 Task: Create a due date automation trigger when advanced on, on the tuesday of the week a card is due add dates due in less than 1 days at 11:00 AM.
Action: Mouse moved to (980, 71)
Screenshot: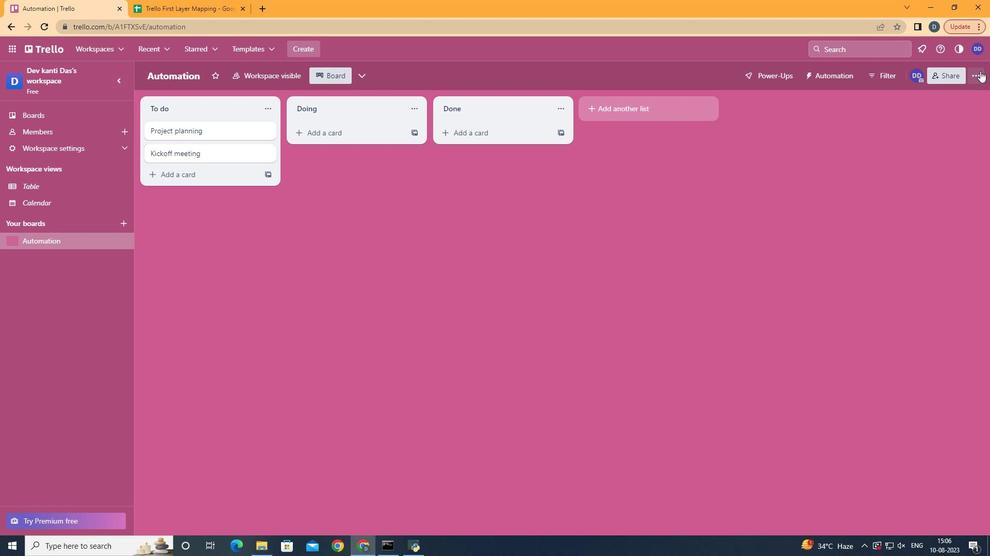 
Action: Mouse pressed left at (980, 71)
Screenshot: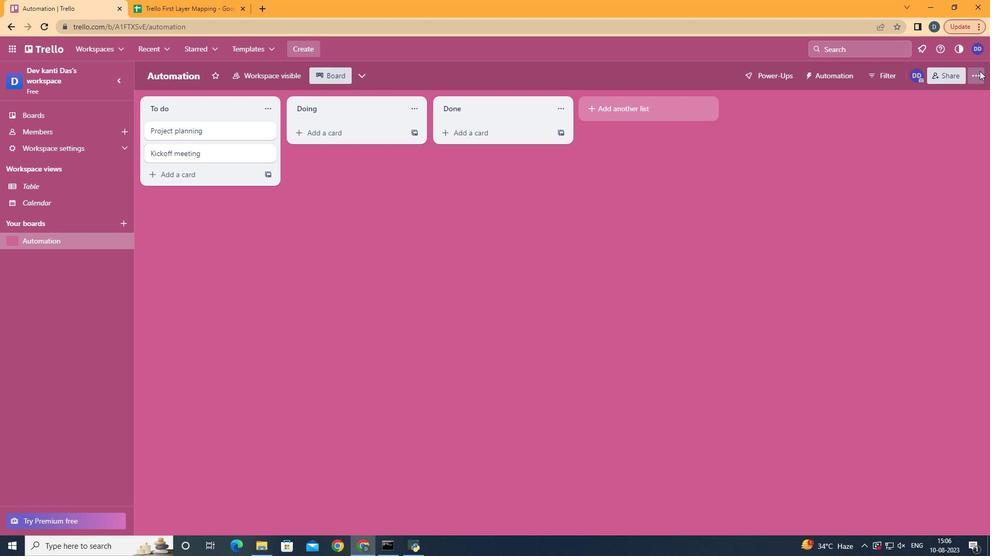
Action: Mouse moved to (861, 226)
Screenshot: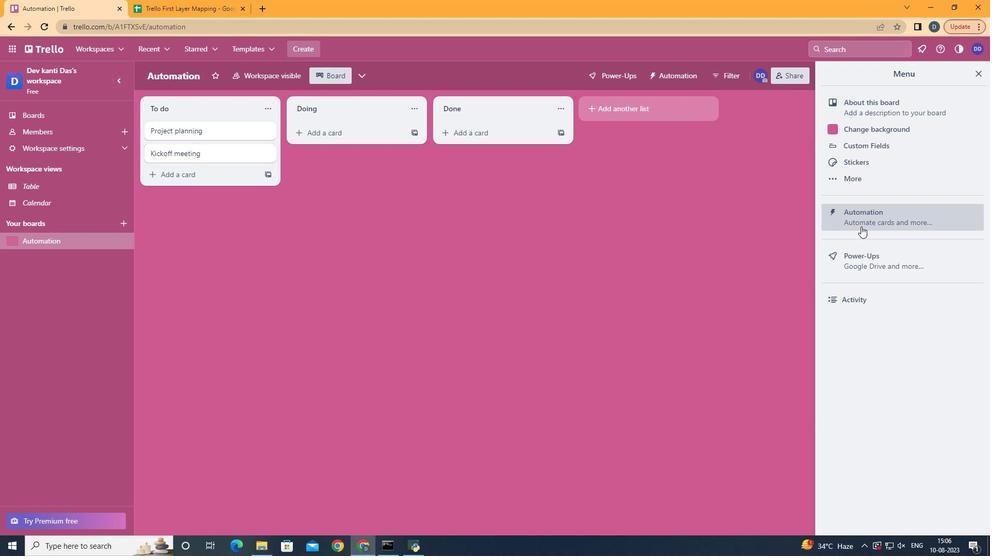 
Action: Mouse pressed left at (861, 226)
Screenshot: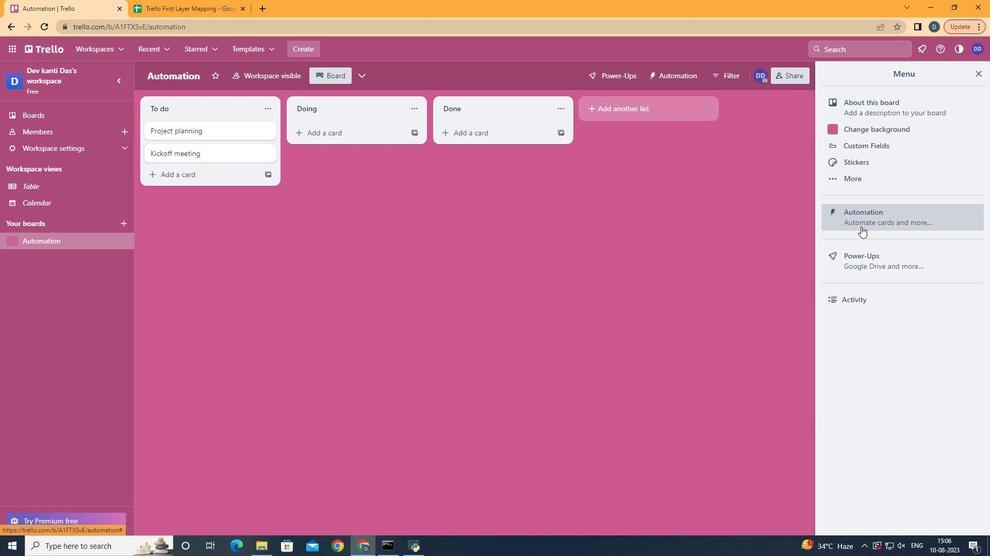 
Action: Mouse moved to (178, 207)
Screenshot: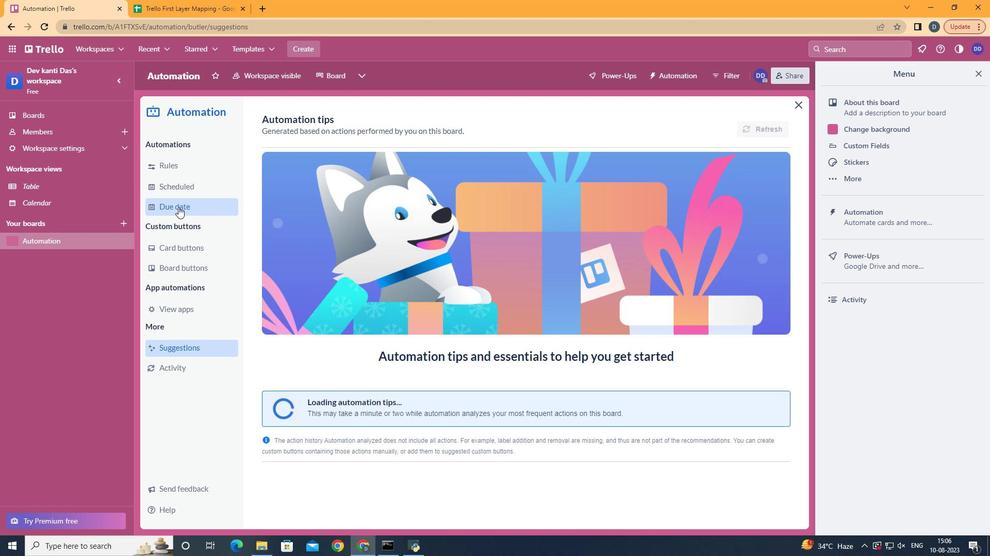 
Action: Mouse pressed left at (178, 207)
Screenshot: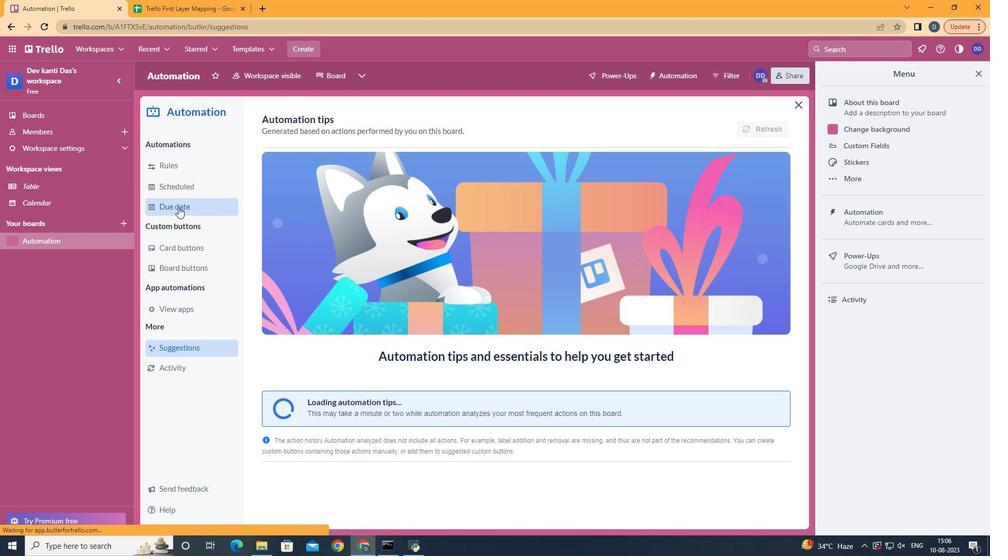 
Action: Mouse moved to (728, 119)
Screenshot: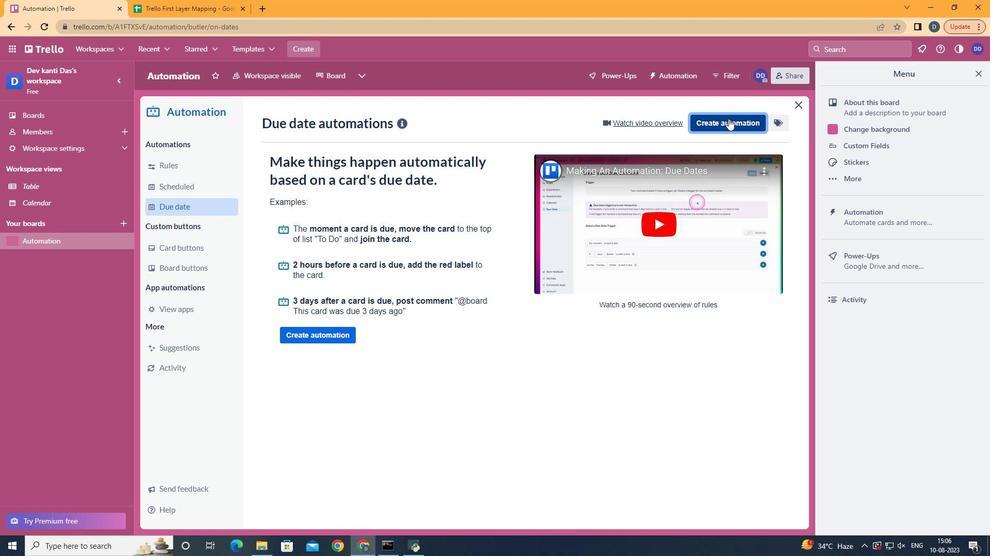
Action: Mouse pressed left at (728, 119)
Screenshot: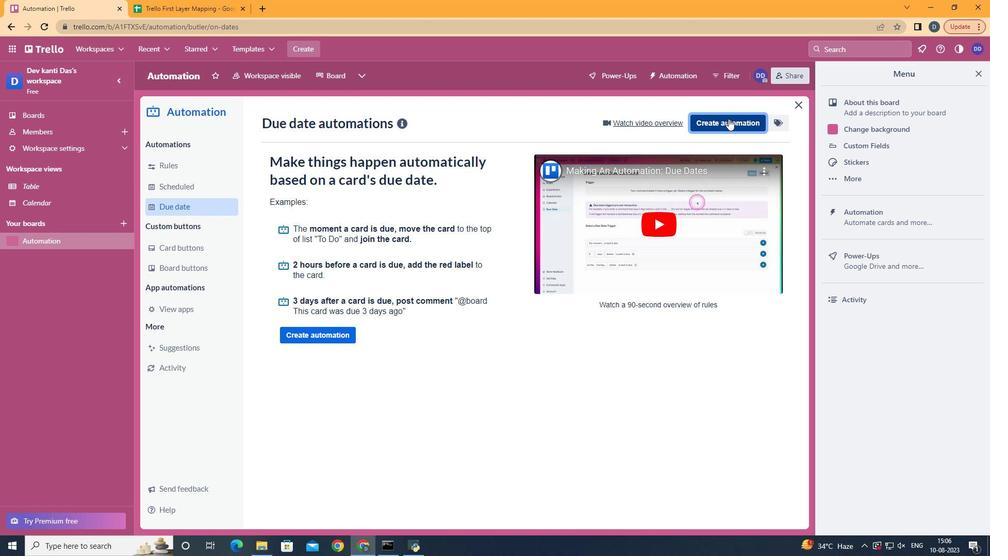 
Action: Mouse moved to (549, 229)
Screenshot: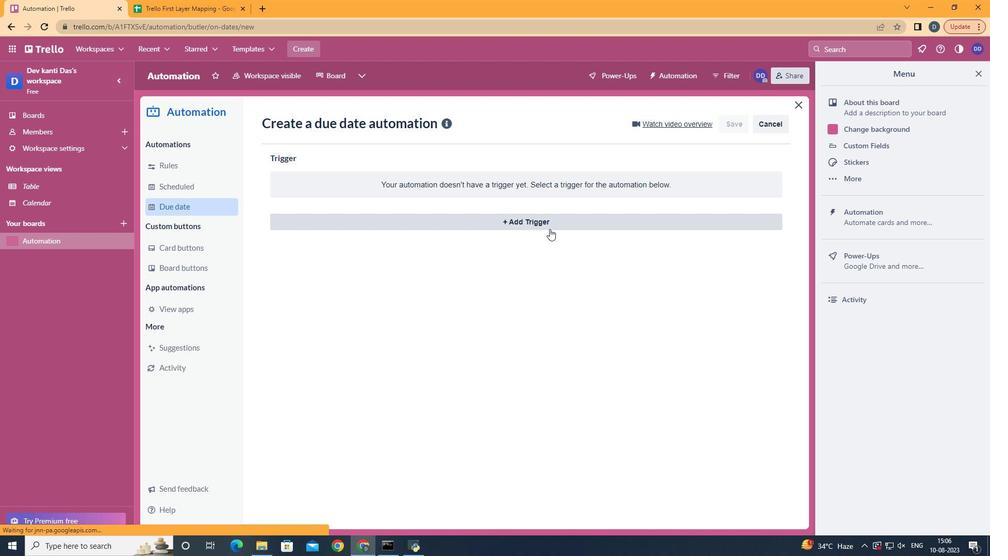 
Action: Mouse pressed left at (549, 229)
Screenshot: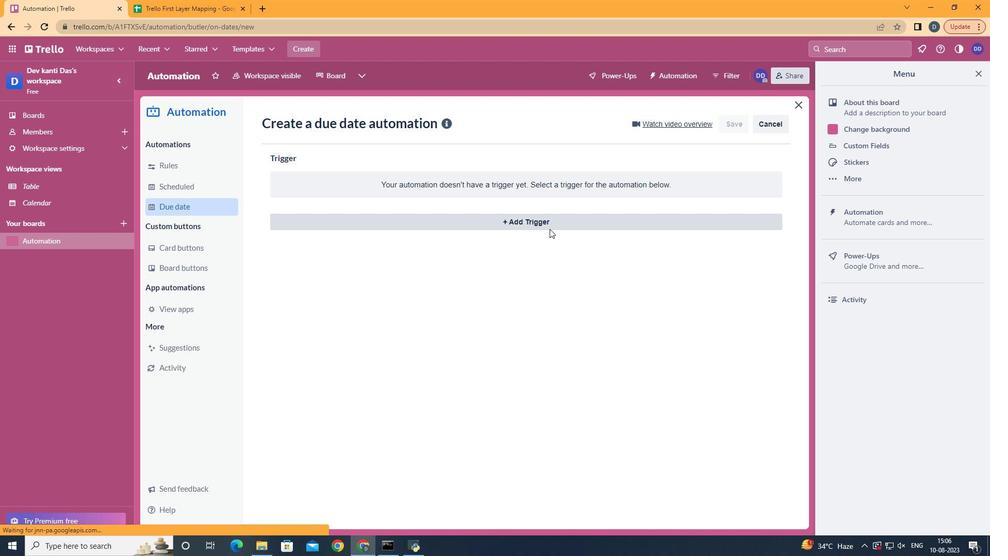 
Action: Mouse moved to (339, 290)
Screenshot: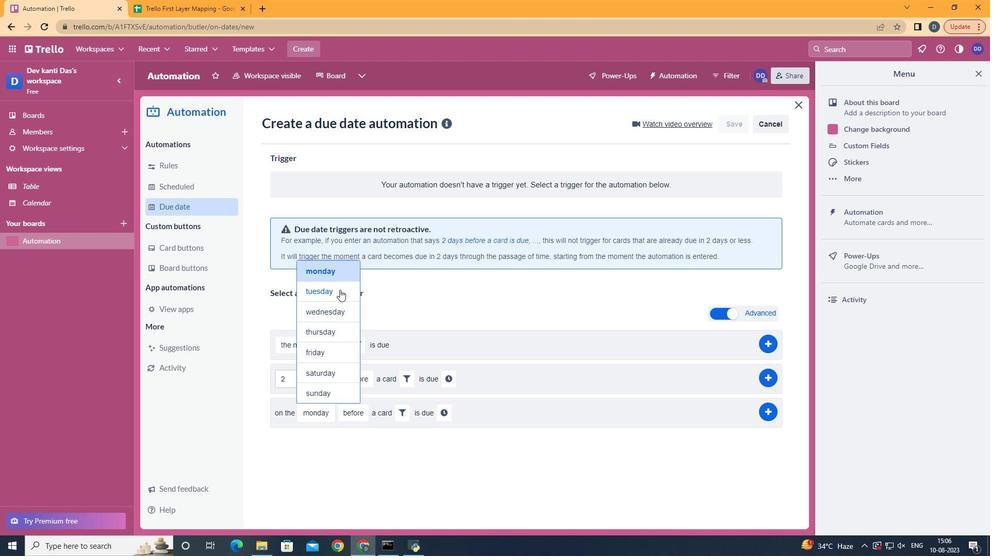 
Action: Mouse pressed left at (339, 290)
Screenshot: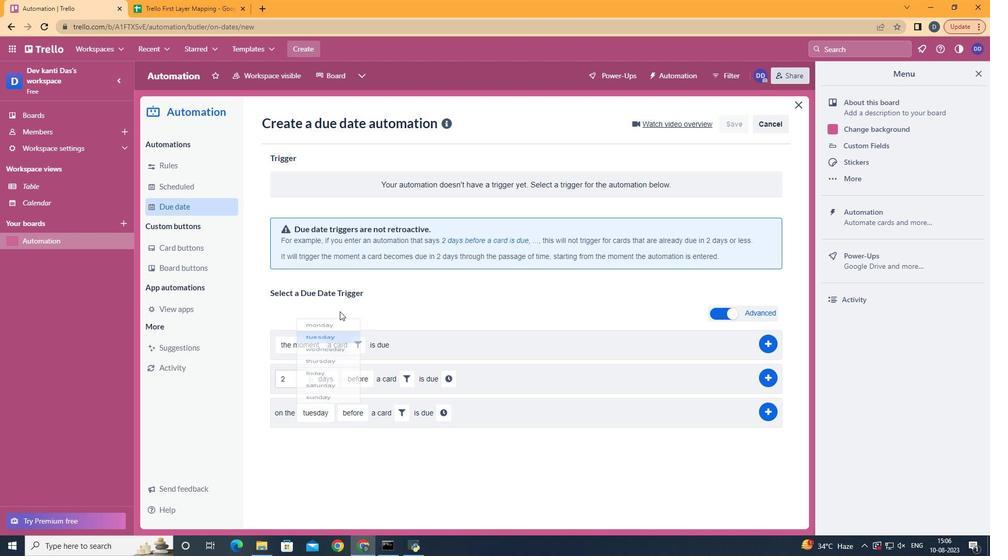 
Action: Mouse moved to (370, 476)
Screenshot: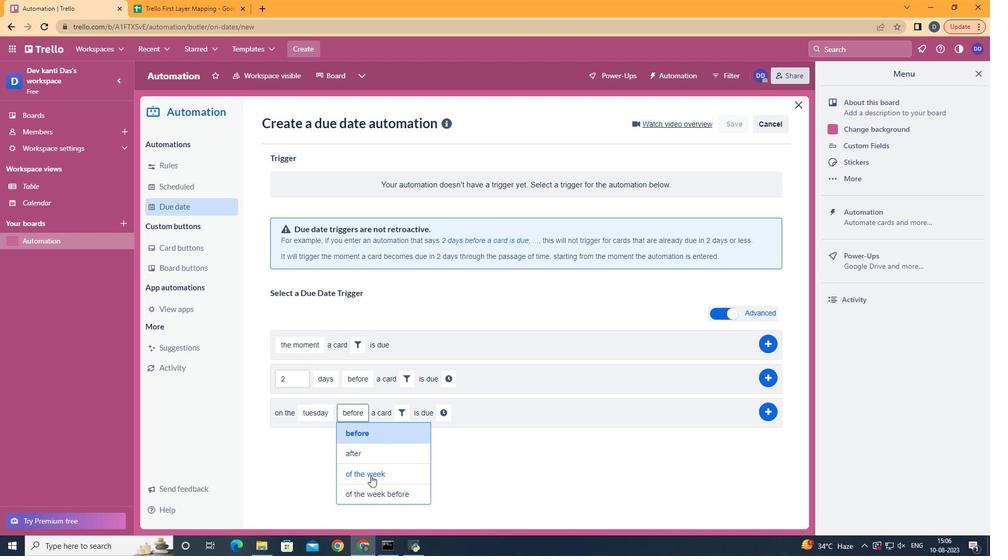 
Action: Mouse pressed left at (370, 476)
Screenshot: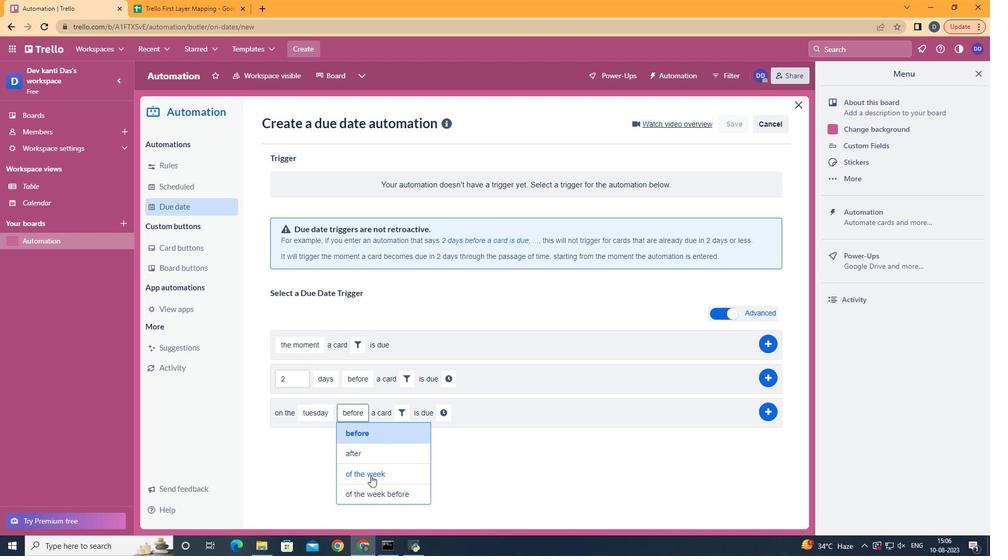 
Action: Mouse moved to (421, 416)
Screenshot: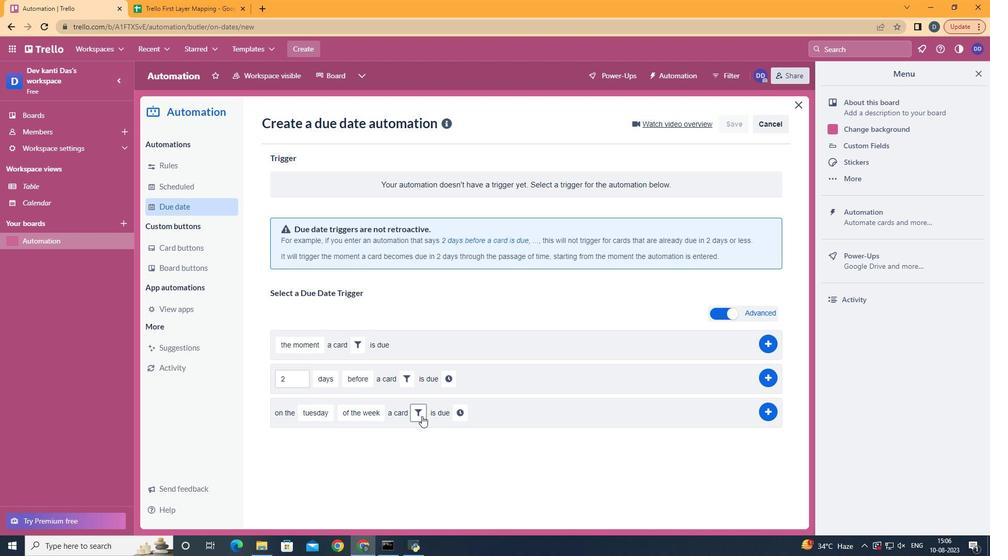 
Action: Mouse pressed left at (421, 416)
Screenshot: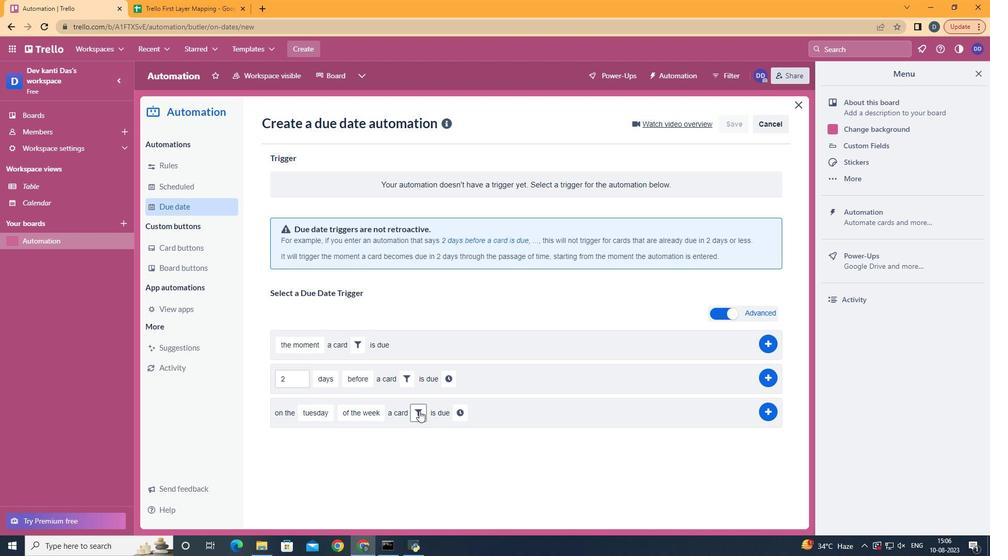 
Action: Mouse moved to (482, 443)
Screenshot: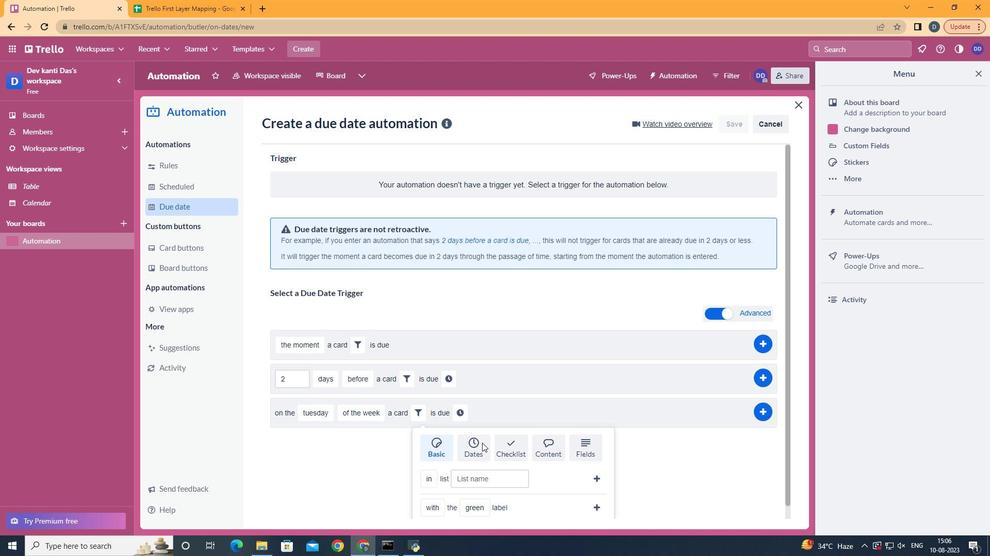 
Action: Mouse pressed left at (482, 443)
Screenshot: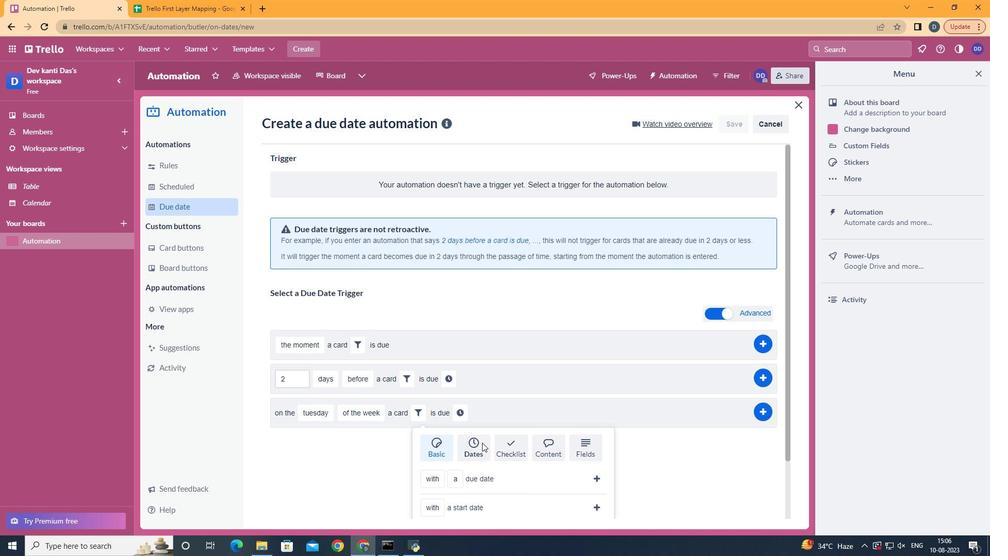
Action: Mouse scrolled (482, 443) with delta (0, 0)
Screenshot: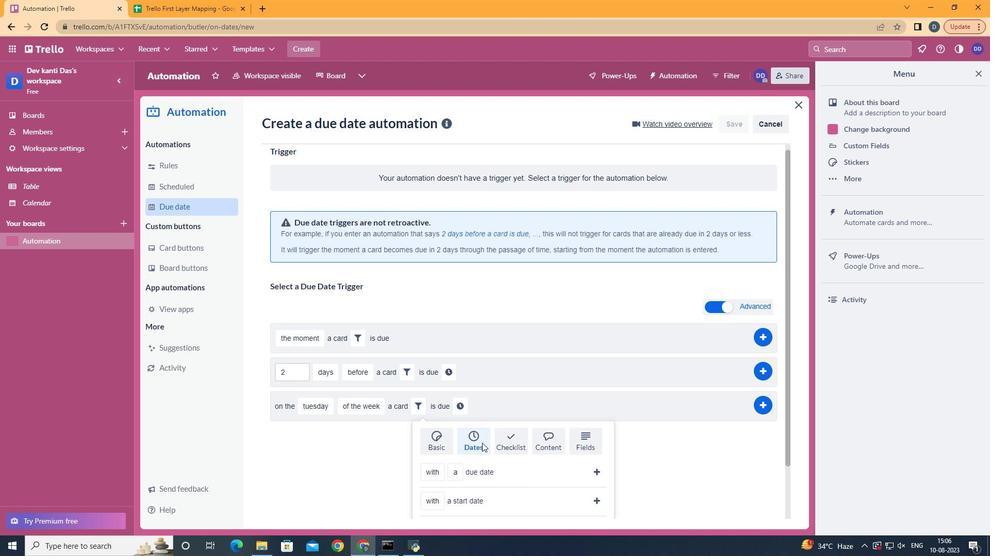 
Action: Mouse scrolled (482, 443) with delta (0, 0)
Screenshot: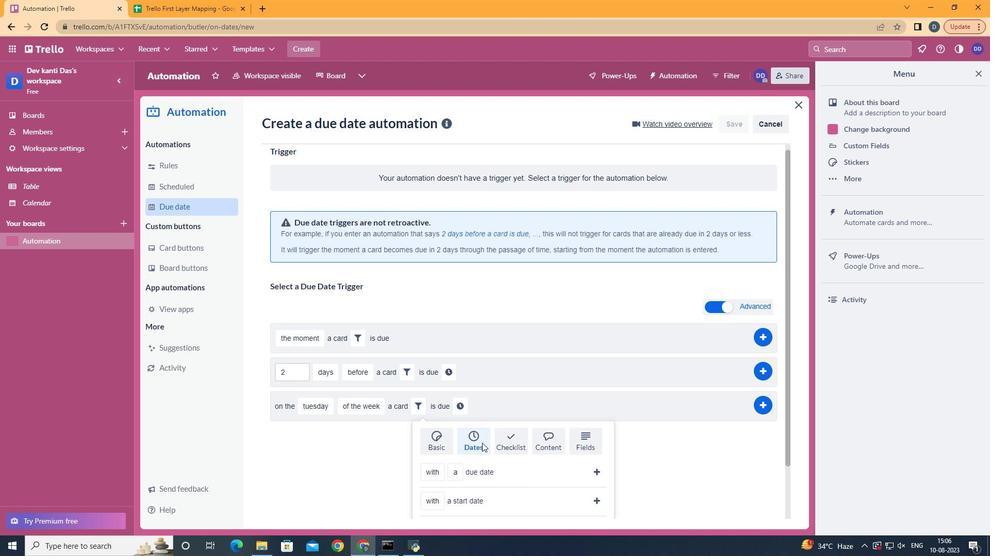
Action: Mouse scrolled (482, 443) with delta (0, 0)
Screenshot: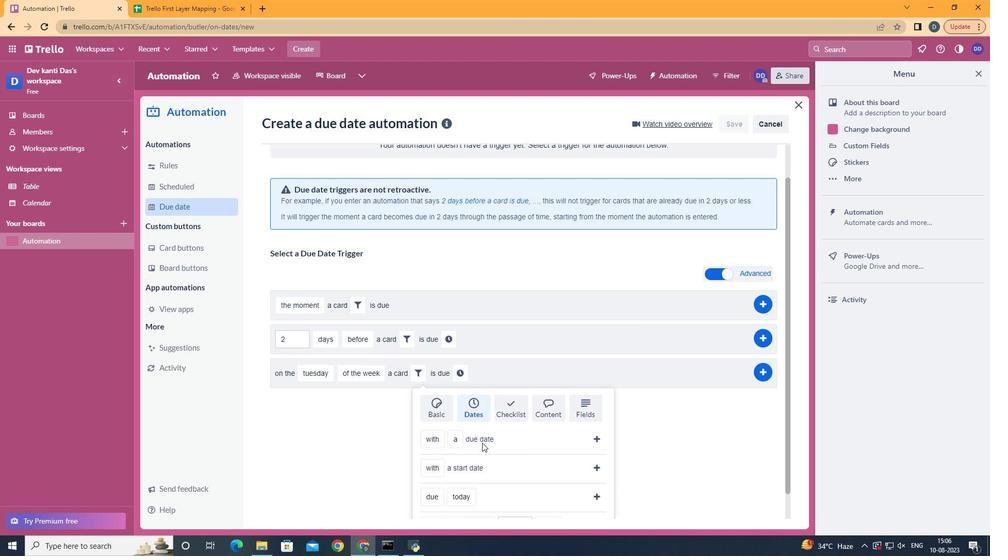 
Action: Mouse scrolled (482, 443) with delta (0, 0)
Screenshot: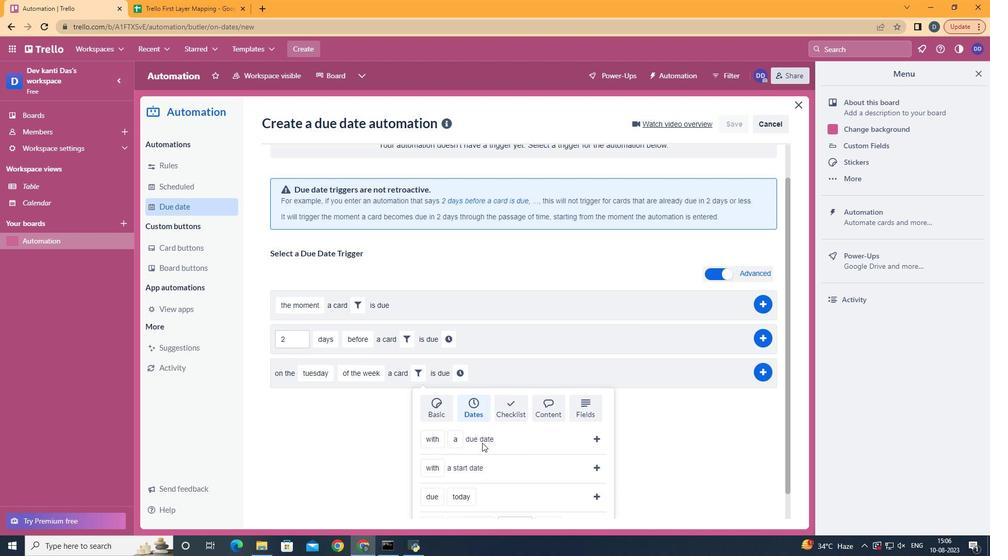 
Action: Mouse moved to (492, 406)
Screenshot: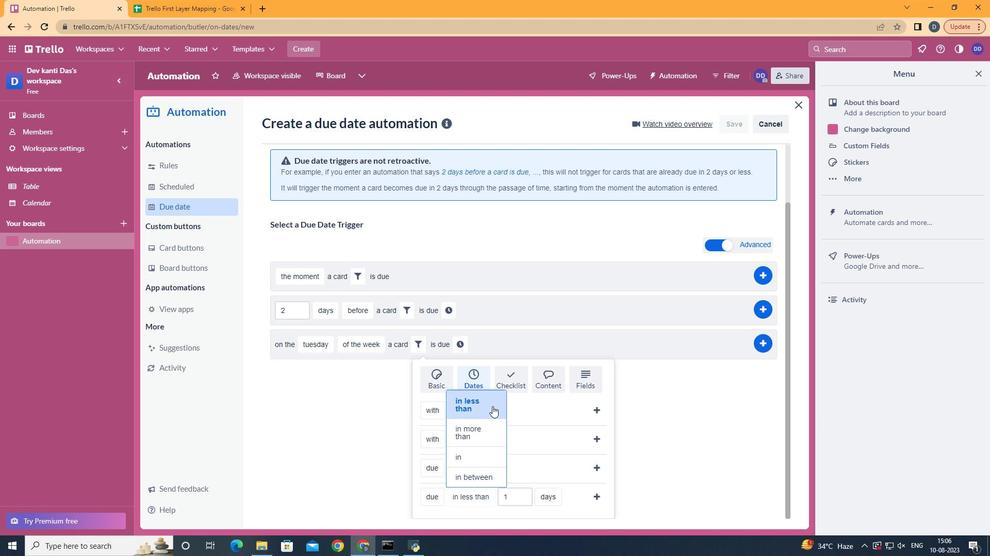
Action: Mouse pressed left at (492, 406)
Screenshot: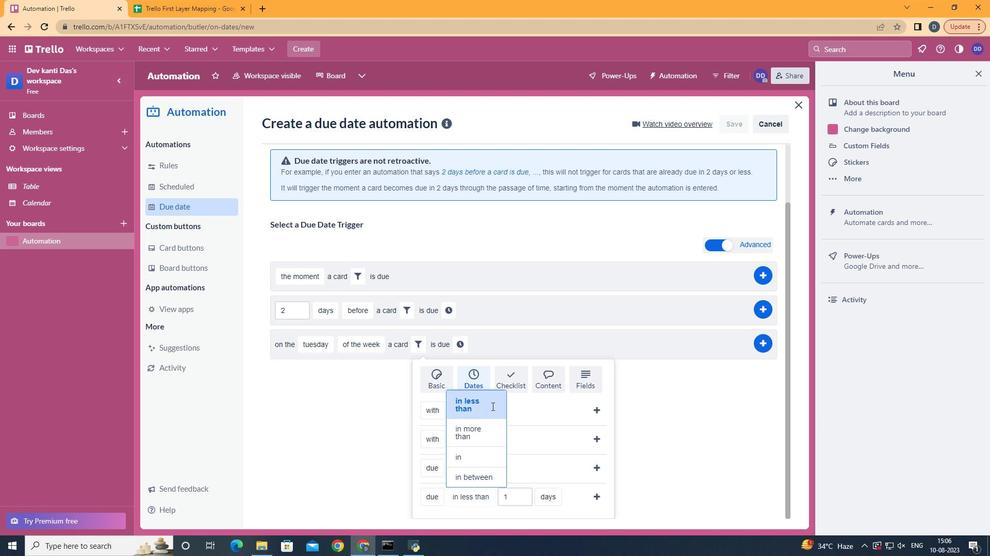 
Action: Mouse moved to (555, 454)
Screenshot: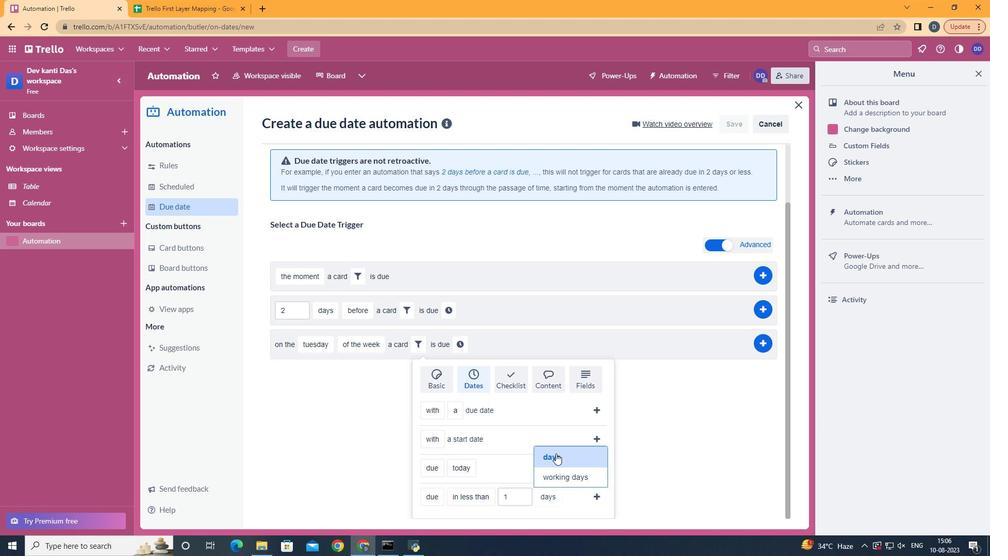
Action: Mouse pressed left at (555, 454)
Screenshot: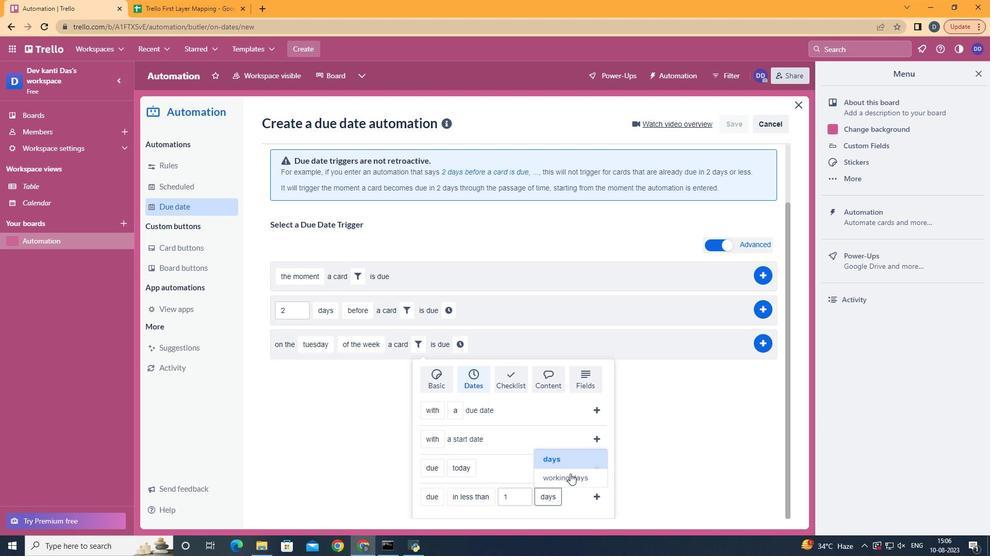 
Action: Mouse moved to (596, 495)
Screenshot: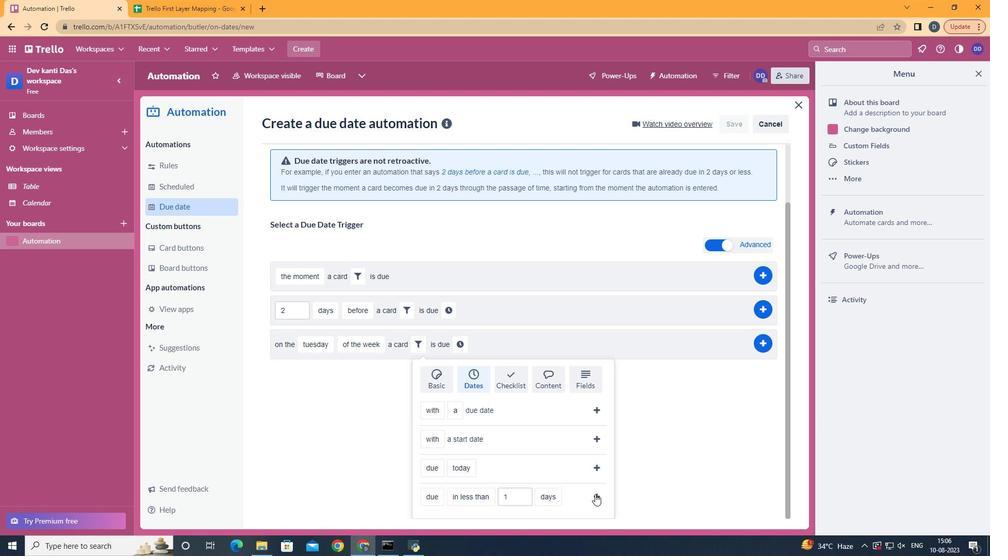
Action: Mouse pressed left at (596, 495)
Screenshot: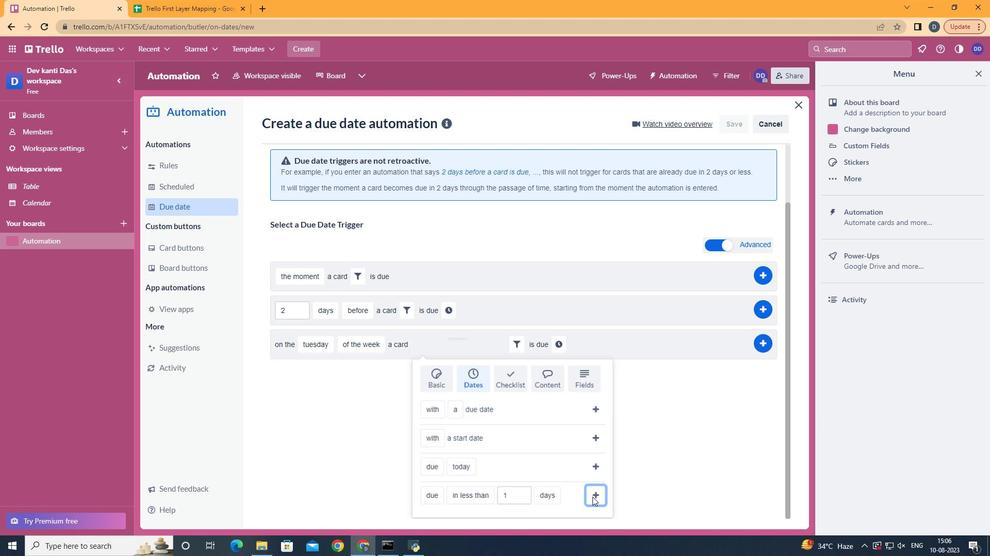 
Action: Mouse moved to (556, 422)
Screenshot: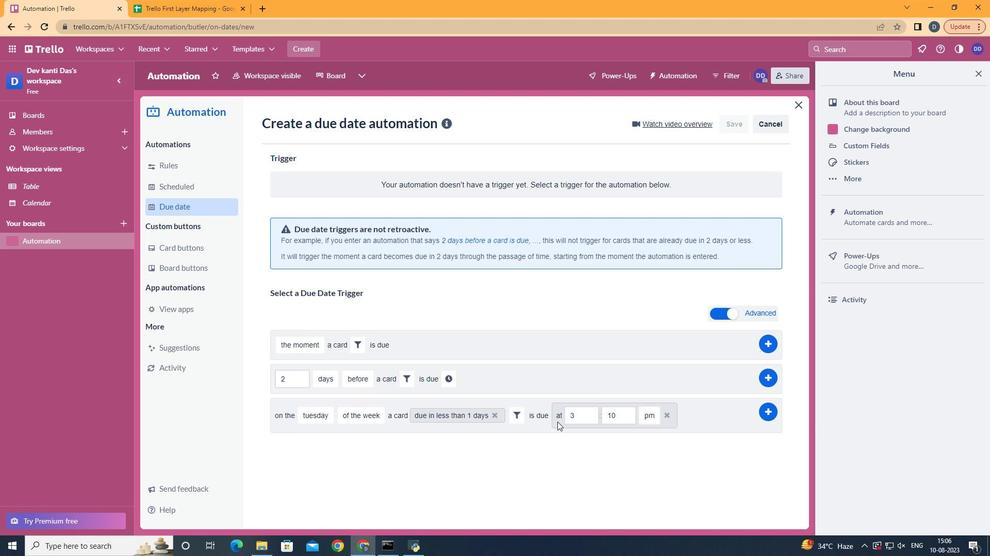 
Action: Mouse pressed left at (556, 422)
Screenshot: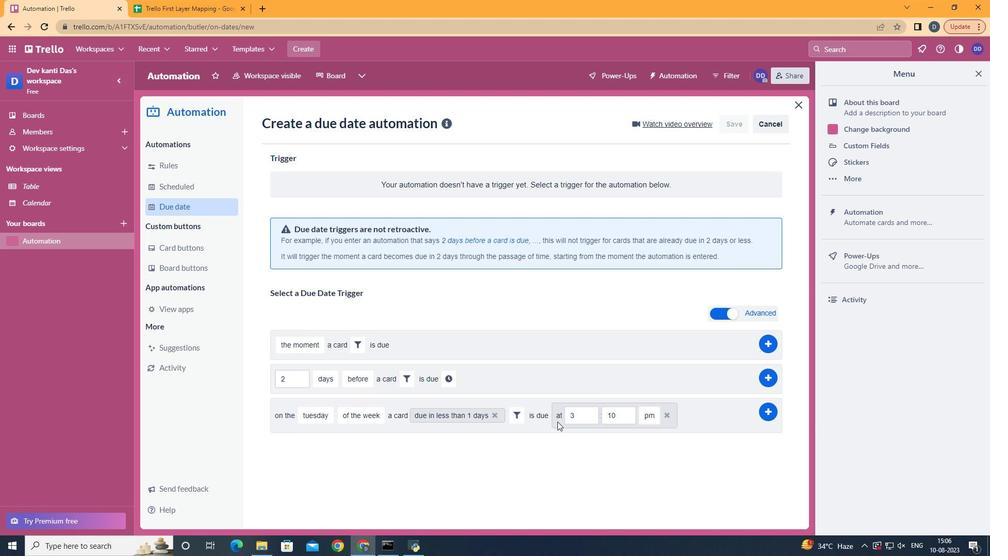 
Action: Mouse moved to (581, 419)
Screenshot: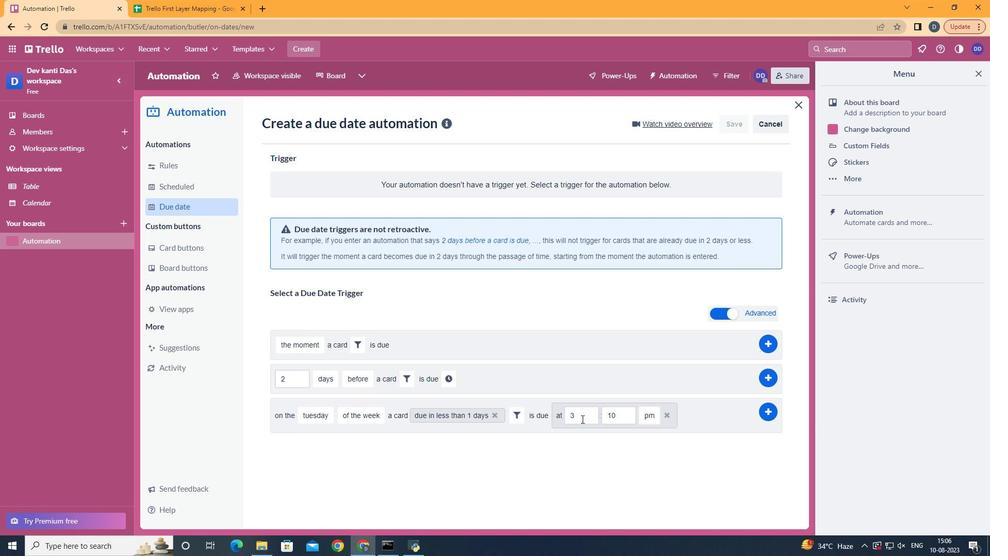 
Action: Mouse pressed left at (581, 419)
Screenshot: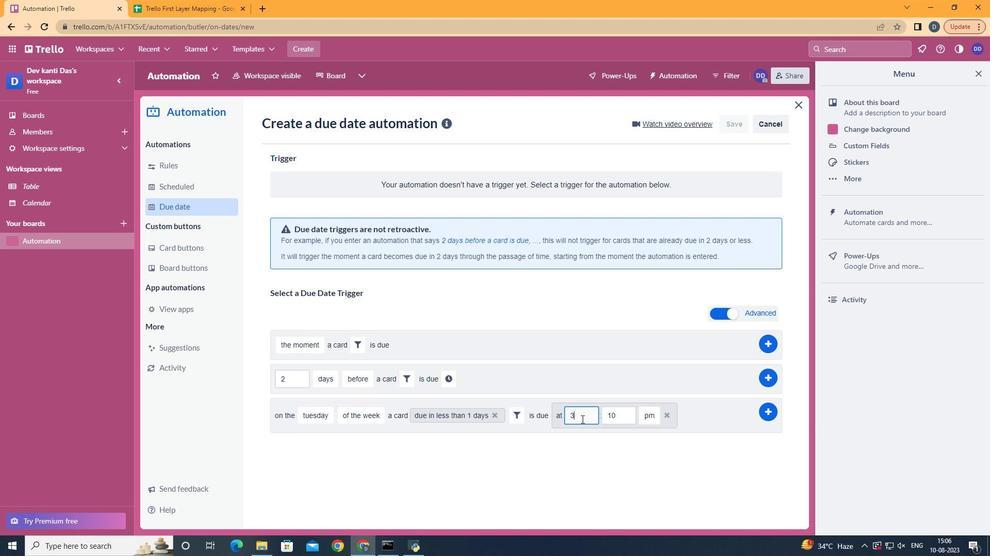 
Action: Mouse moved to (583, 418)
Screenshot: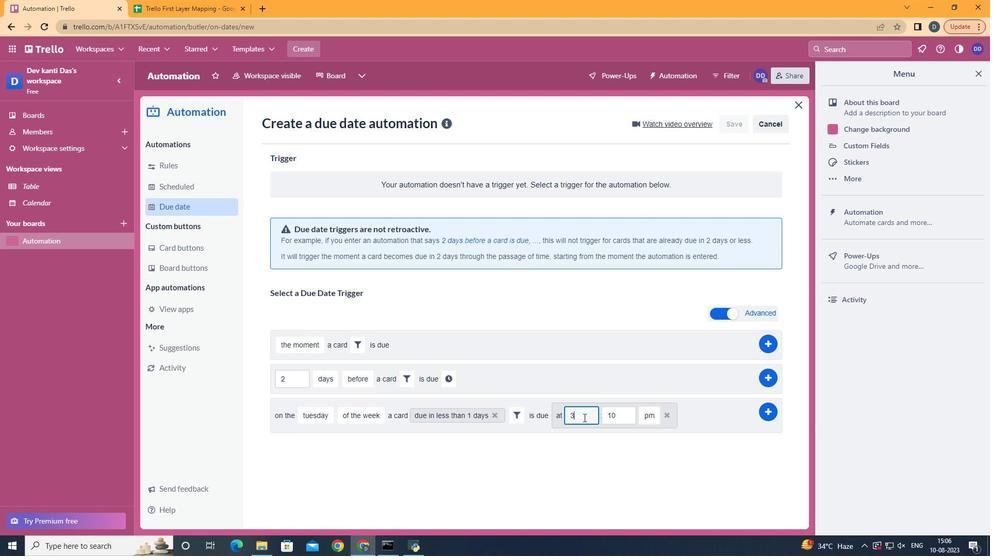 
Action: Key pressed <Key.backspace>11
Screenshot: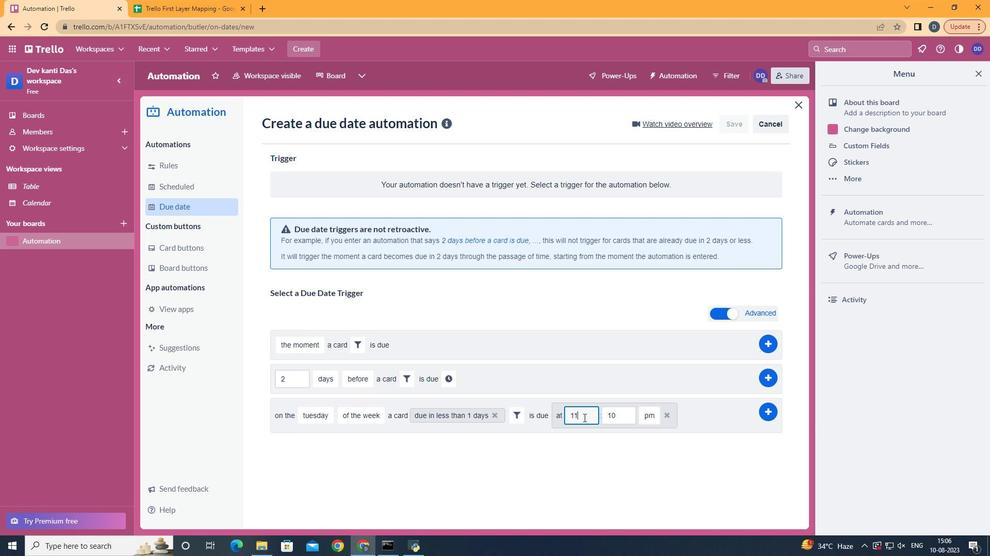 
Action: Mouse moved to (626, 409)
Screenshot: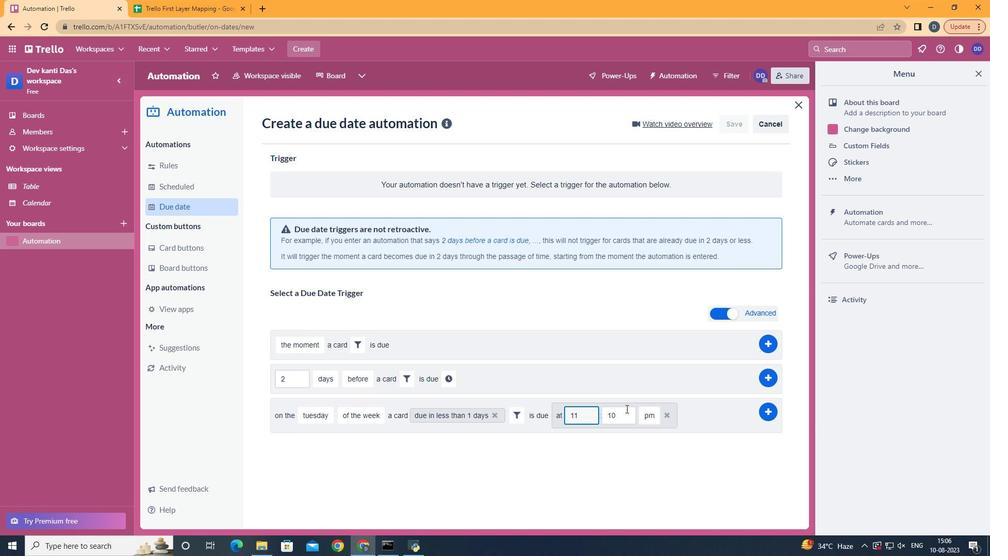 
Action: Mouse pressed left at (626, 409)
Screenshot: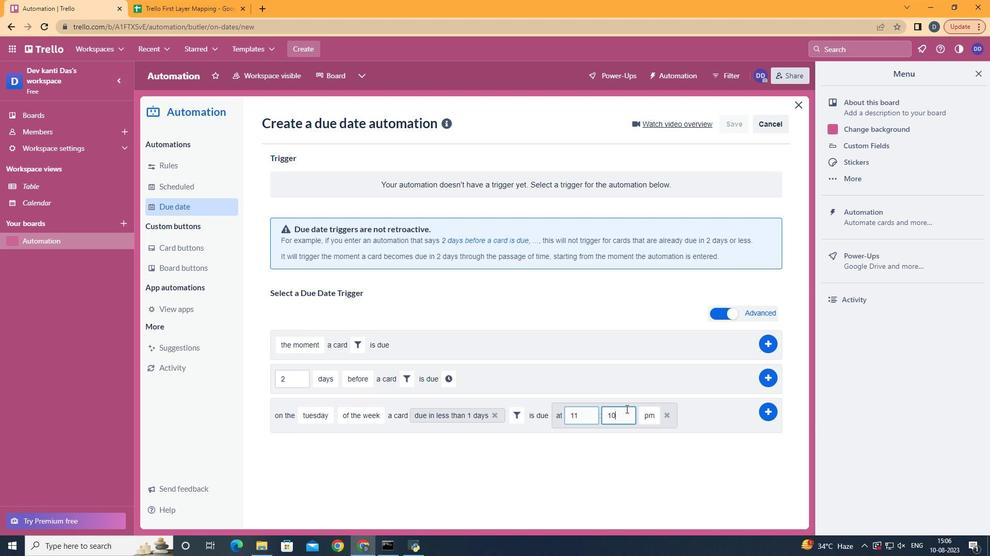 
Action: Key pressed <Key.backspace>
Screenshot: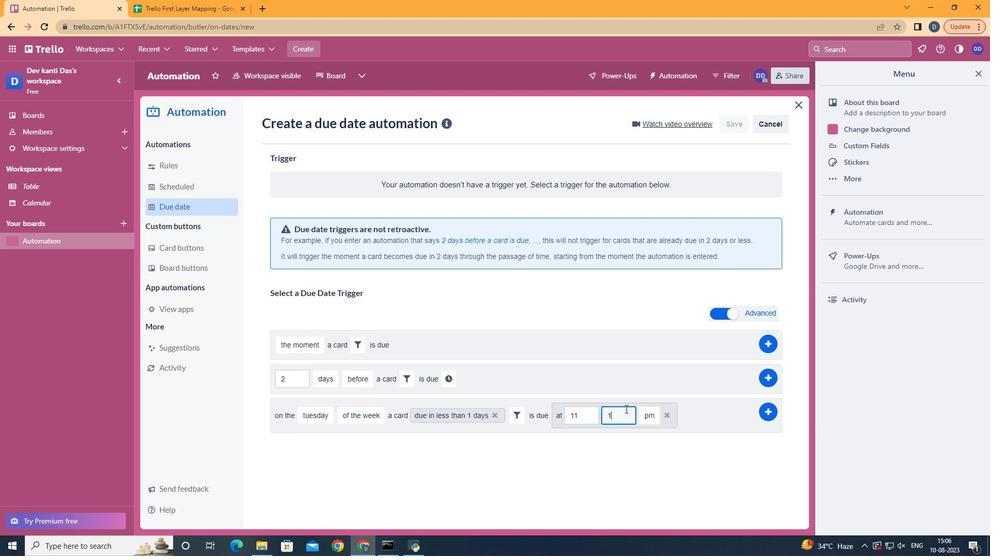 
Action: Mouse moved to (625, 409)
Screenshot: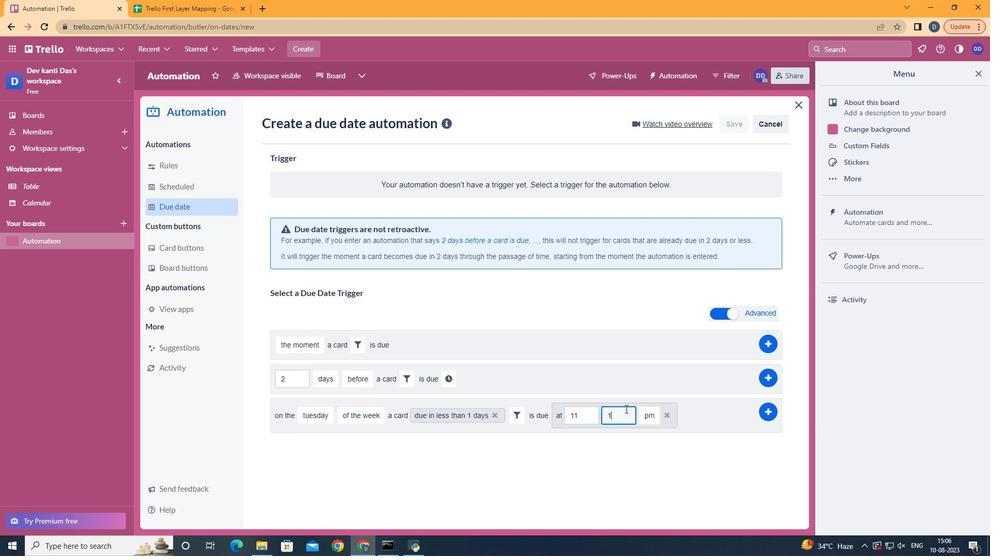 
Action: Key pressed <Key.backspace>00
Screenshot: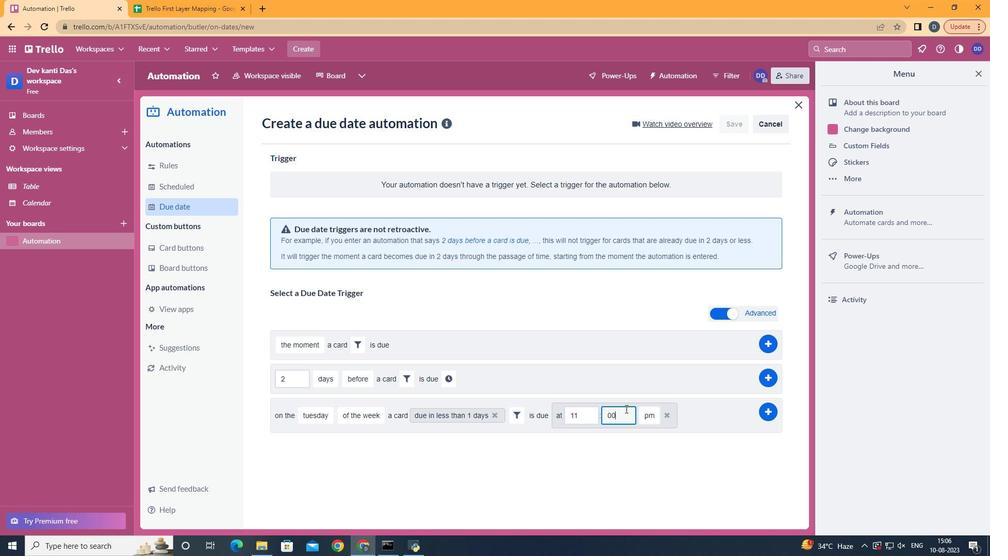 
Action: Mouse moved to (657, 435)
Screenshot: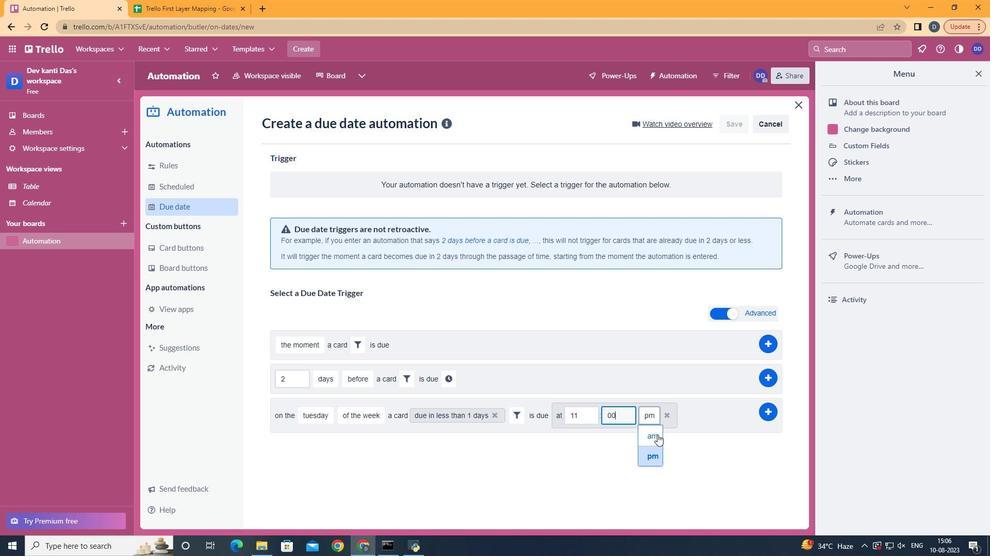 
Action: Mouse pressed left at (657, 435)
Screenshot: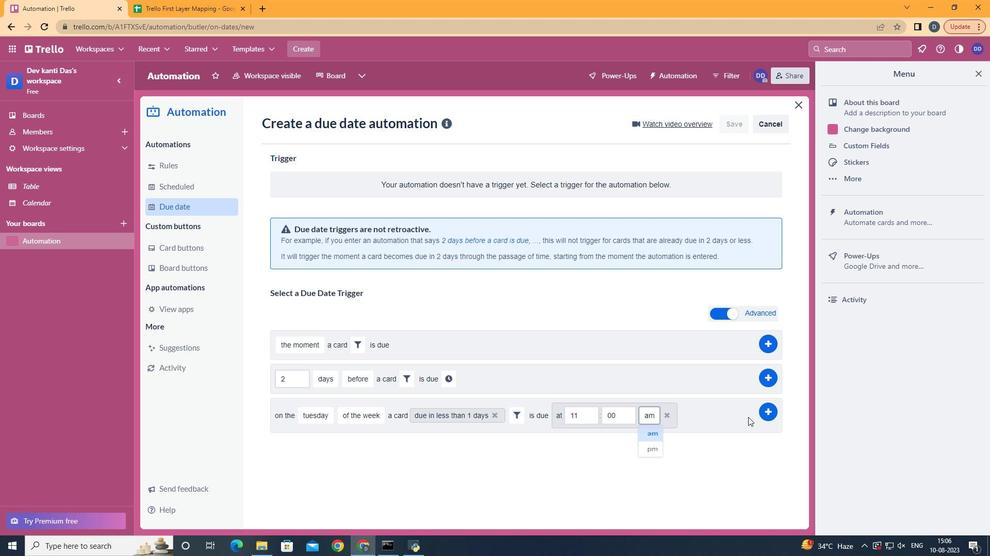 
Action: Mouse moved to (772, 411)
Screenshot: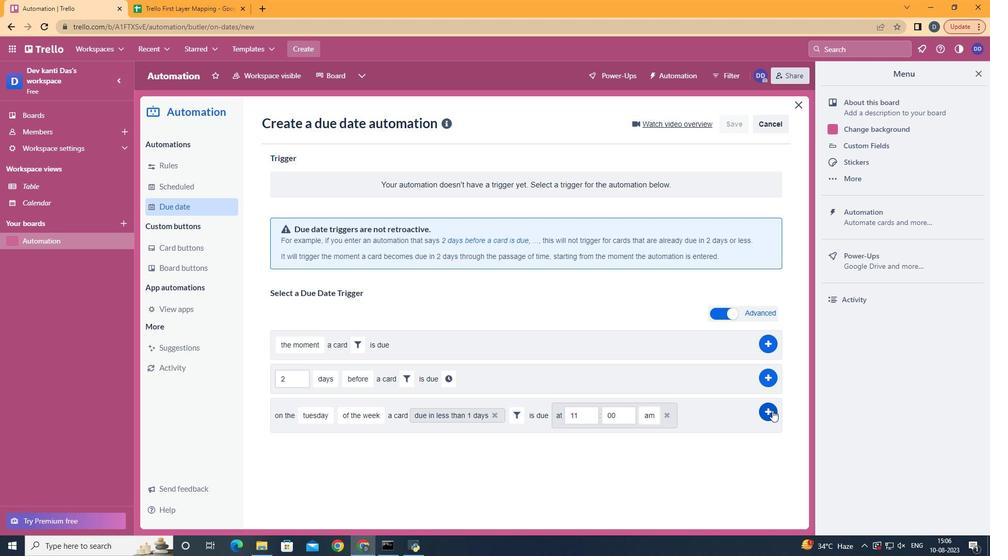 
Action: Mouse pressed left at (772, 411)
Screenshot: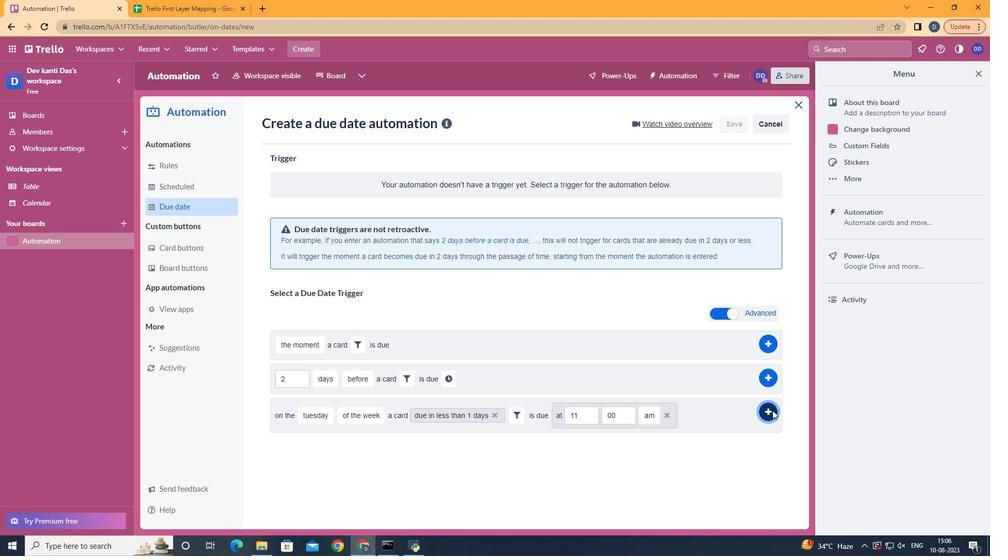
Action: Mouse moved to (590, 182)
Screenshot: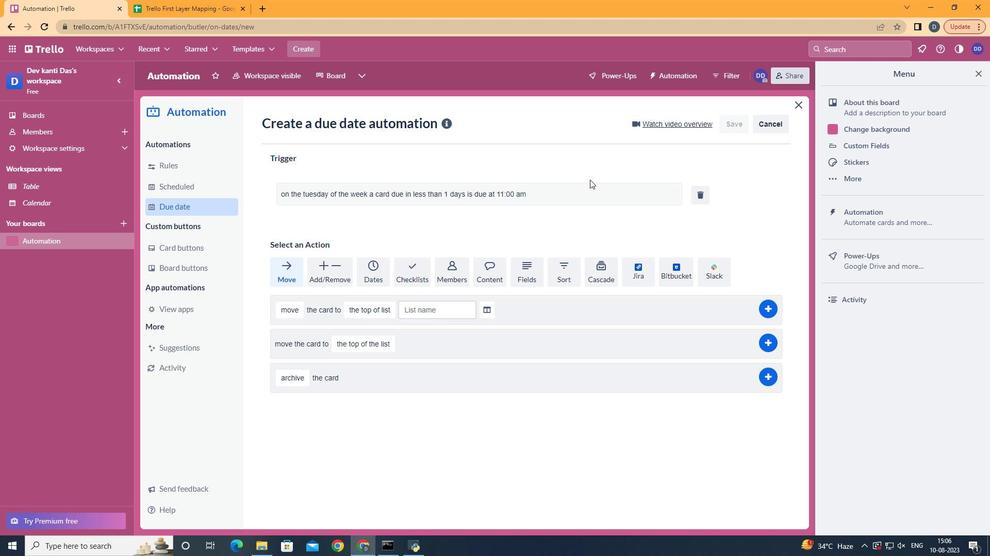 
